 Task: Set the scaling mode for the video scaling filter to "Luma bicubic / chroma bilinear".
Action: Mouse moved to (94, 17)
Screenshot: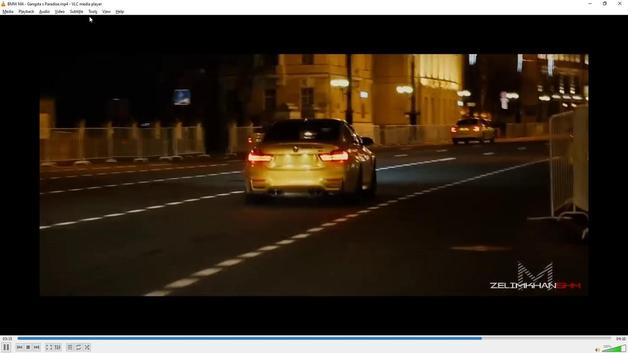 
Action: Mouse pressed left at (94, 17)
Screenshot: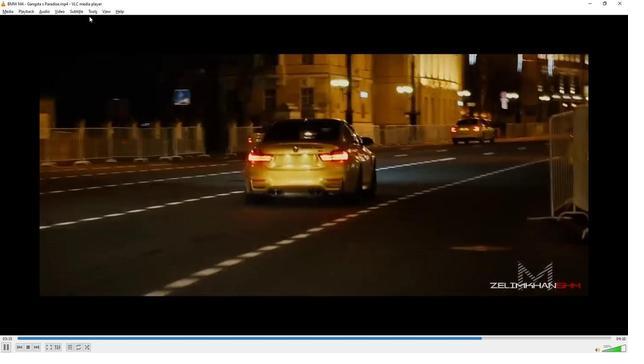 
Action: Mouse moved to (111, 88)
Screenshot: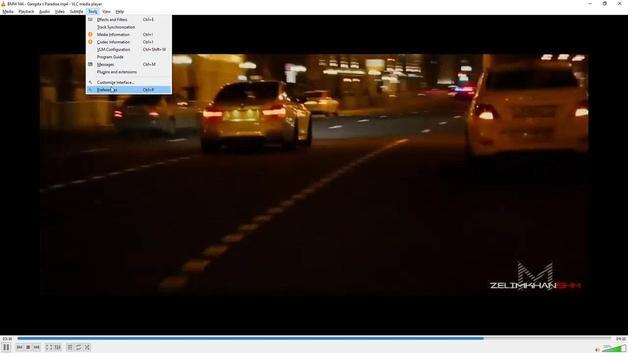 
Action: Mouse pressed left at (111, 88)
Screenshot: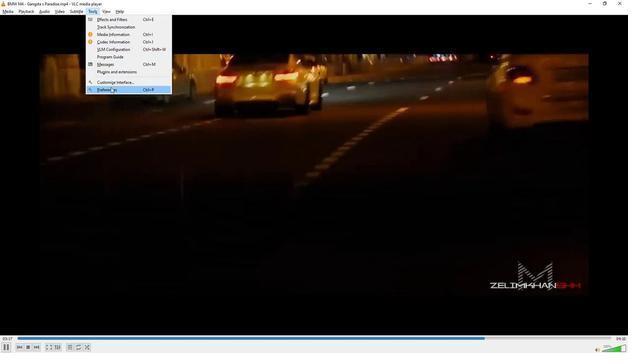 
Action: Mouse moved to (140, 269)
Screenshot: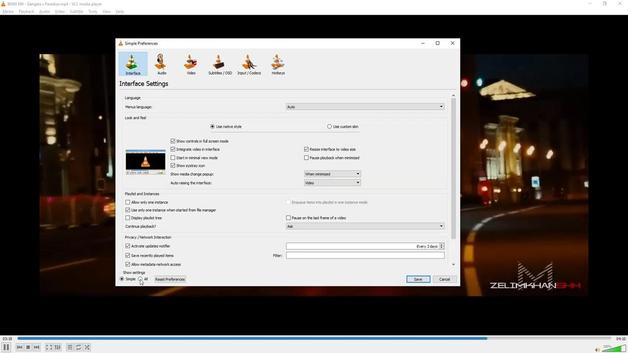 
Action: Mouse pressed left at (140, 269)
Screenshot: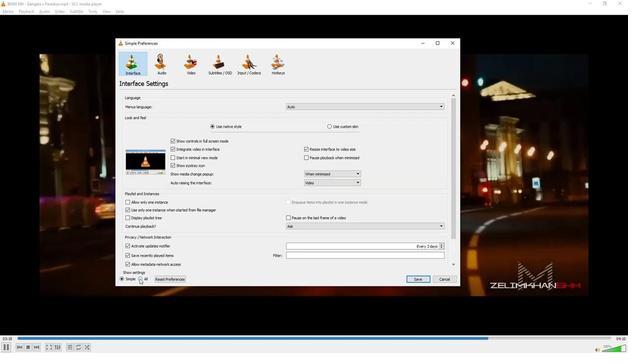 
Action: Mouse moved to (167, 188)
Screenshot: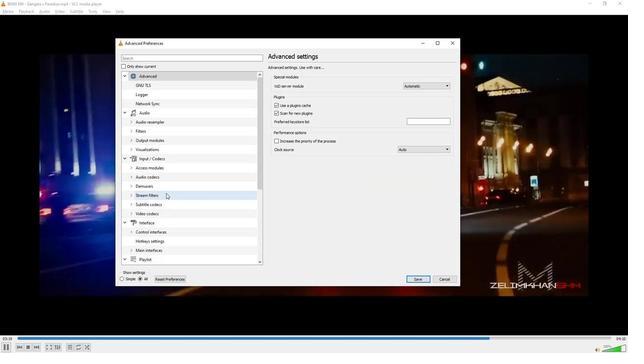 
Action: Mouse scrolled (167, 188) with delta (0, 0)
Screenshot: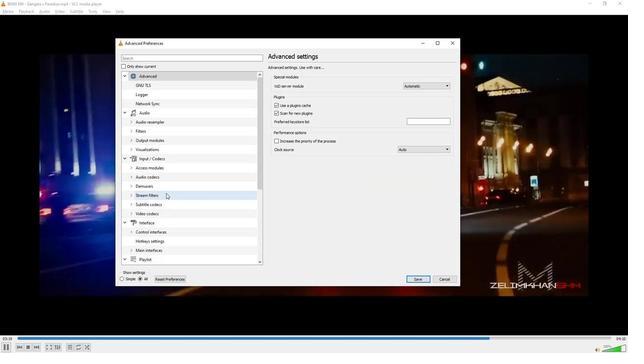 
Action: Mouse moved to (166, 188)
Screenshot: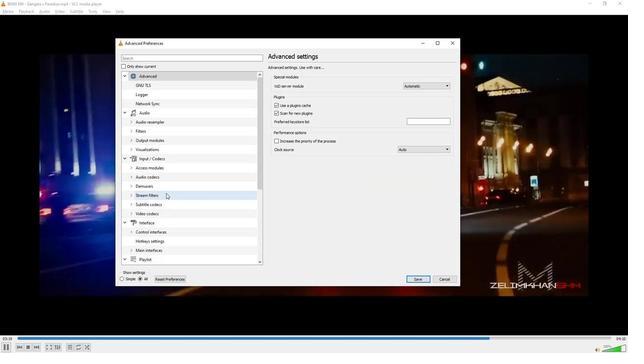 
Action: Mouse scrolled (166, 187) with delta (0, 0)
Screenshot: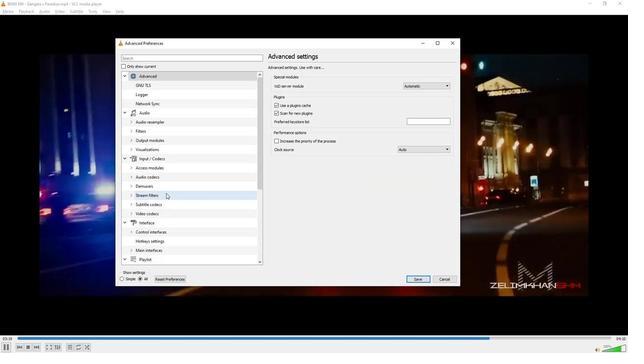 
Action: Mouse moved to (166, 187)
Screenshot: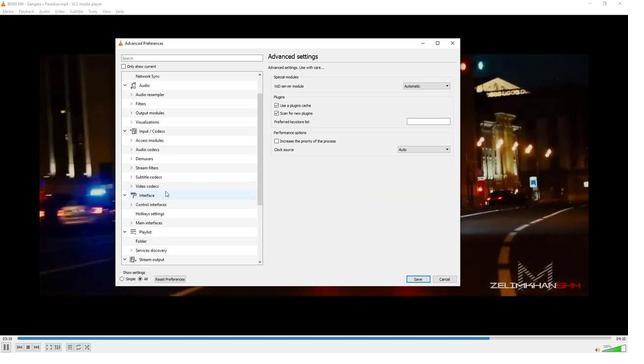 
Action: Mouse scrolled (166, 186) with delta (0, 0)
Screenshot: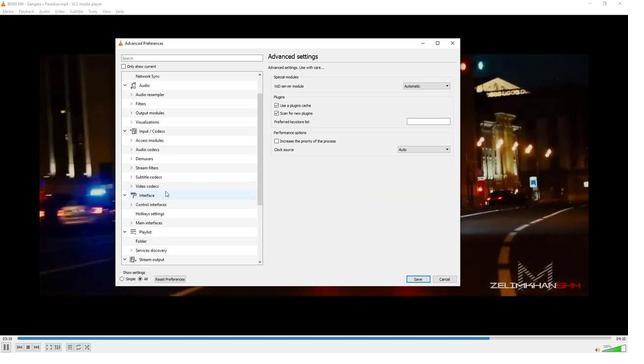
Action: Mouse moved to (166, 186)
Screenshot: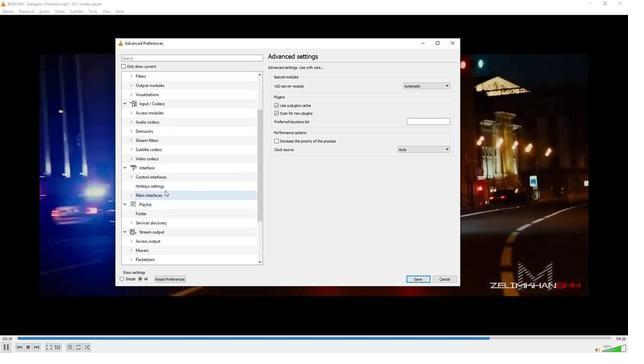 
Action: Mouse scrolled (166, 186) with delta (0, 0)
Screenshot: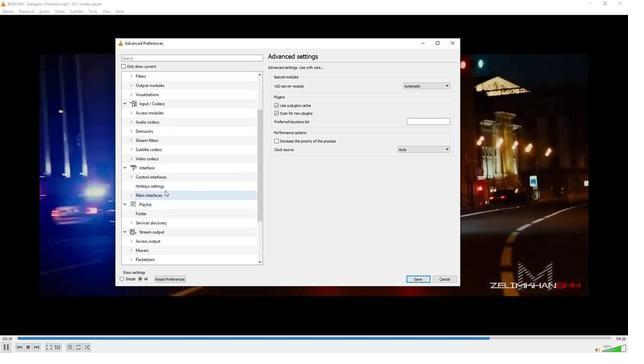 
Action: Mouse scrolled (166, 186) with delta (0, 0)
Screenshot: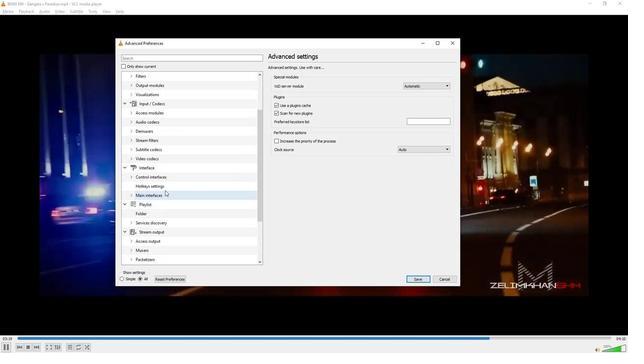 
Action: Mouse moved to (165, 185)
Screenshot: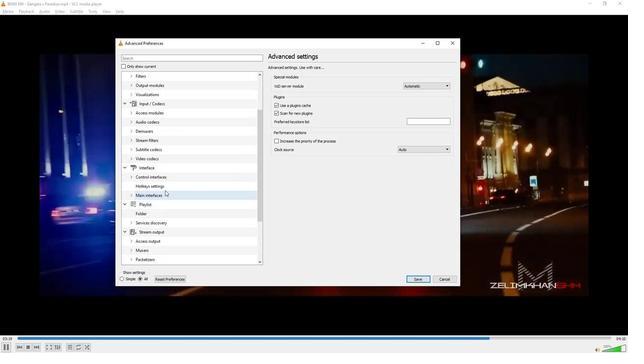 
Action: Mouse scrolled (165, 185) with delta (0, 0)
Screenshot: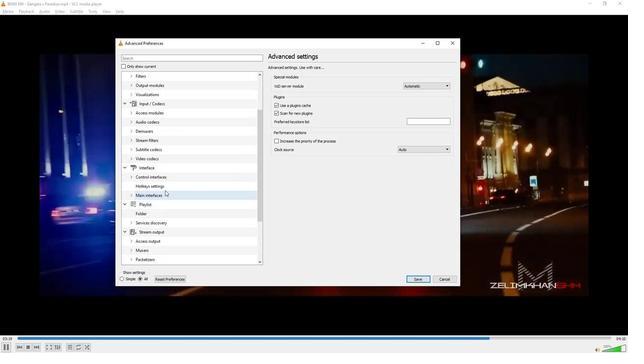 
Action: Mouse moved to (164, 185)
Screenshot: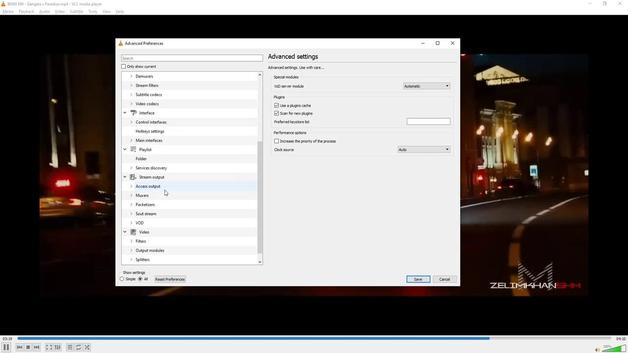 
Action: Mouse scrolled (164, 185) with delta (0, 0)
Screenshot: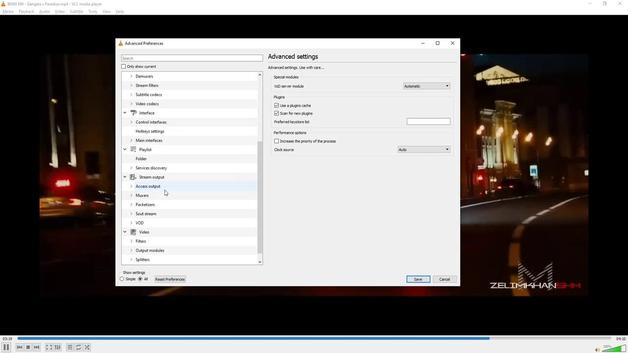 
Action: Mouse scrolled (164, 185) with delta (0, 0)
Screenshot: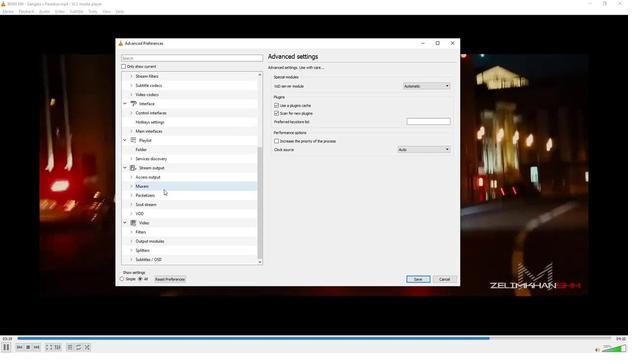 
Action: Mouse moved to (164, 185)
Screenshot: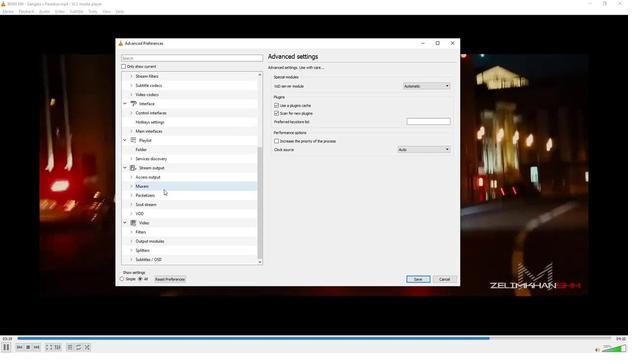 
Action: Mouse scrolled (164, 185) with delta (0, 0)
Screenshot: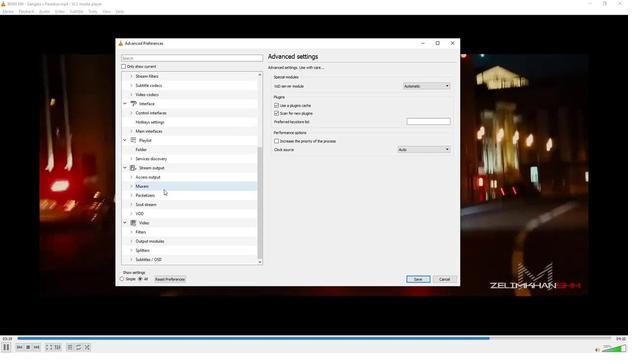 
Action: Mouse moved to (132, 225)
Screenshot: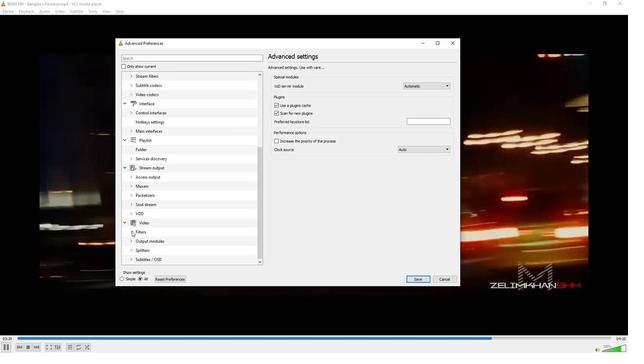 
Action: Mouse pressed left at (132, 225)
Screenshot: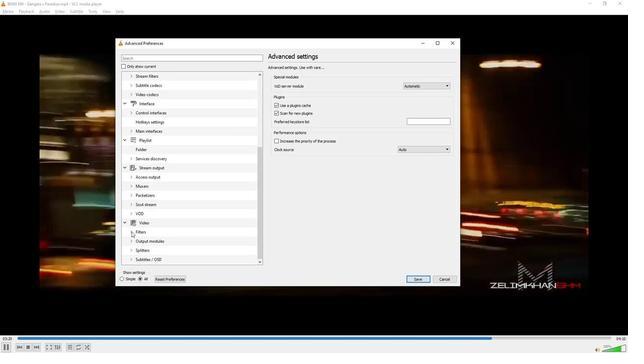 
Action: Mouse moved to (155, 183)
Screenshot: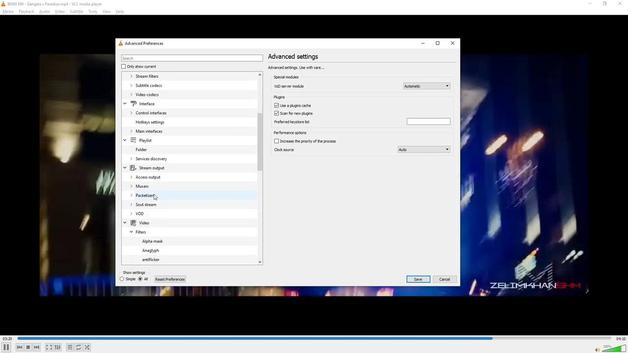 
Action: Mouse scrolled (155, 182) with delta (0, 0)
Screenshot: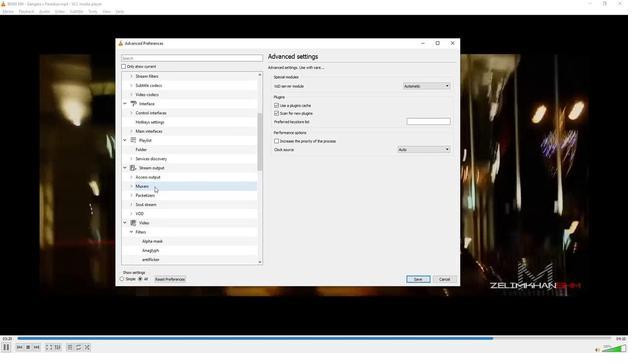 
Action: Mouse scrolled (155, 182) with delta (0, 0)
Screenshot: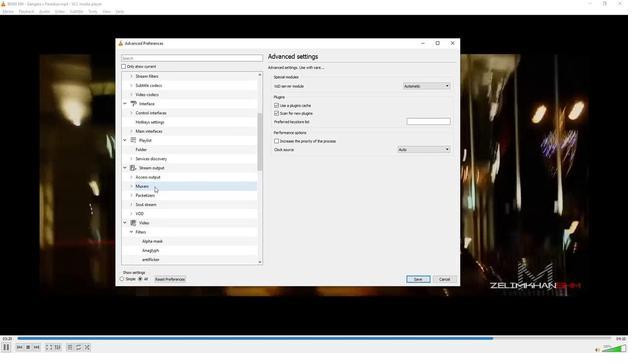 
Action: Mouse scrolled (155, 182) with delta (0, 0)
Screenshot: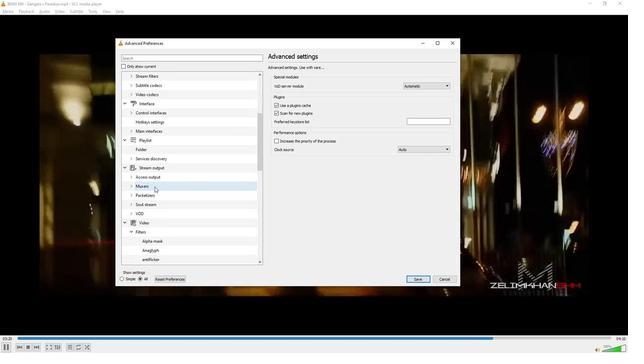
Action: Mouse scrolled (155, 182) with delta (0, 0)
Screenshot: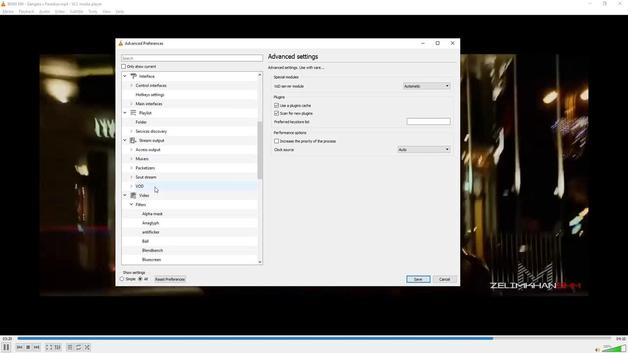 
Action: Mouse scrolled (155, 182) with delta (0, 0)
Screenshot: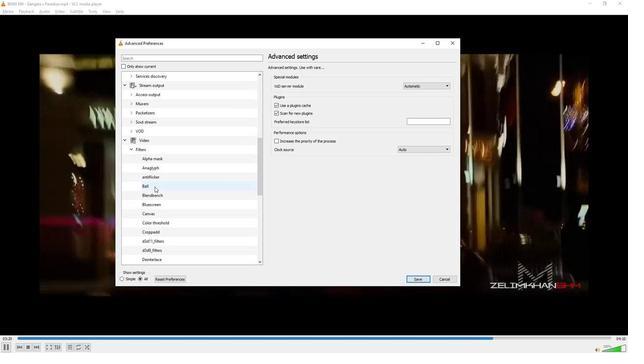 
Action: Mouse scrolled (155, 182) with delta (0, 0)
Screenshot: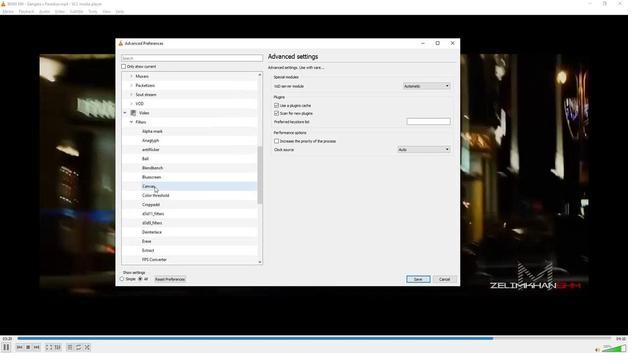 
Action: Mouse scrolled (155, 182) with delta (0, 0)
Screenshot: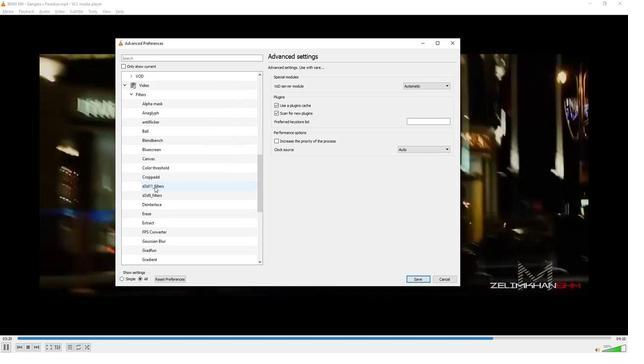 
Action: Mouse moved to (155, 183)
Screenshot: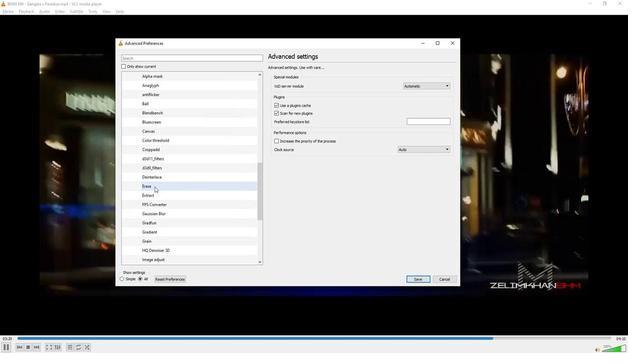 
Action: Mouse scrolled (155, 182) with delta (0, 0)
Screenshot: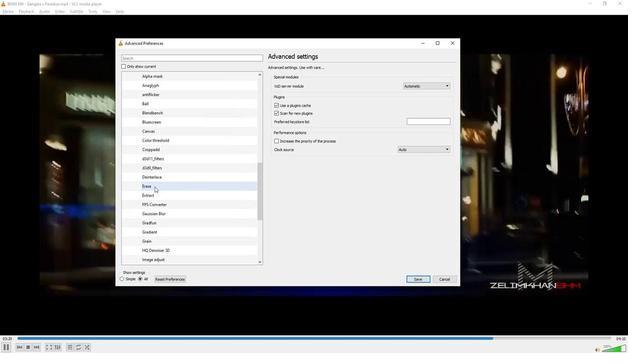 
Action: Mouse moved to (155, 182)
Screenshot: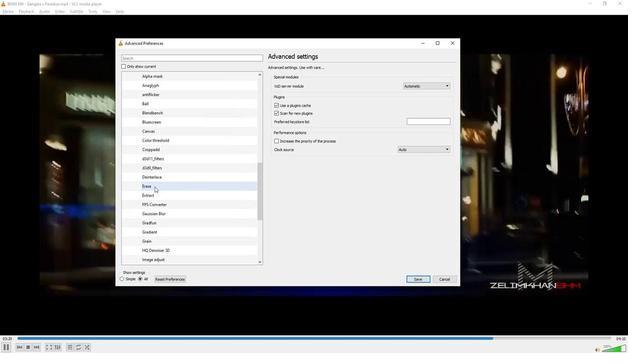 
Action: Mouse scrolled (155, 182) with delta (0, 0)
Screenshot: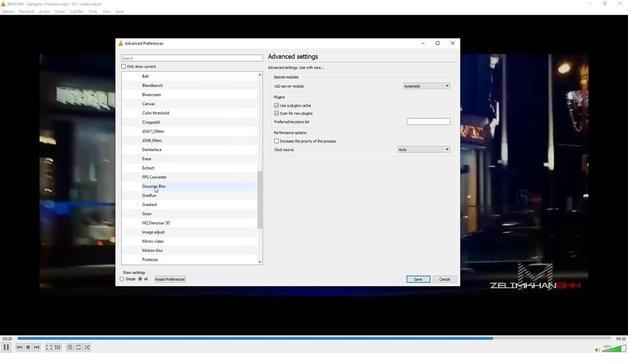 
Action: Mouse moved to (155, 182)
Screenshot: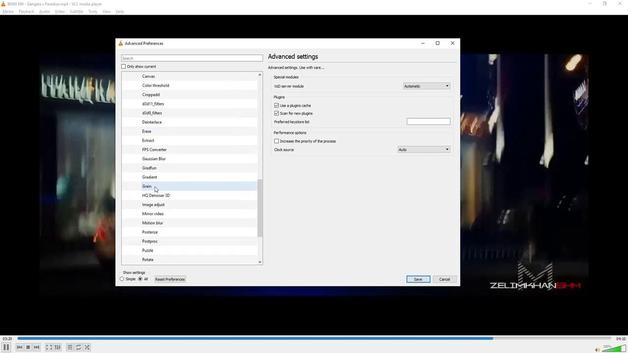 
Action: Mouse scrolled (155, 181) with delta (0, 0)
Screenshot: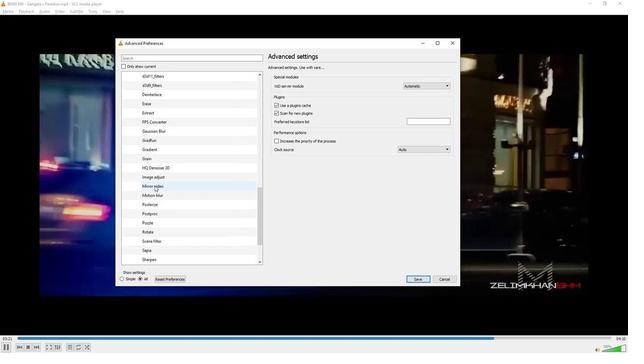 
Action: Mouse scrolled (155, 181) with delta (0, 0)
Screenshot: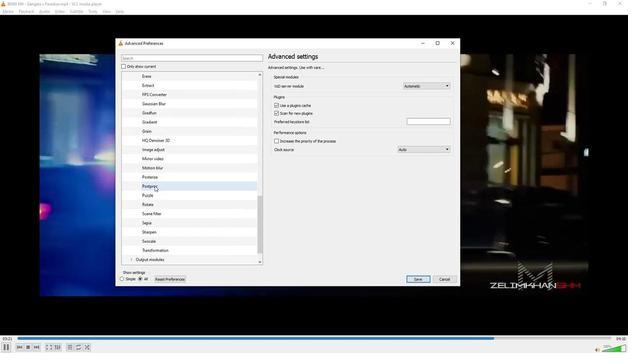 
Action: Mouse scrolled (155, 181) with delta (0, 0)
Screenshot: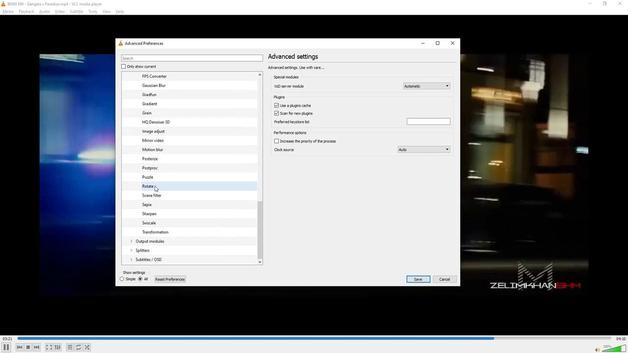 
Action: Mouse moved to (148, 217)
Screenshot: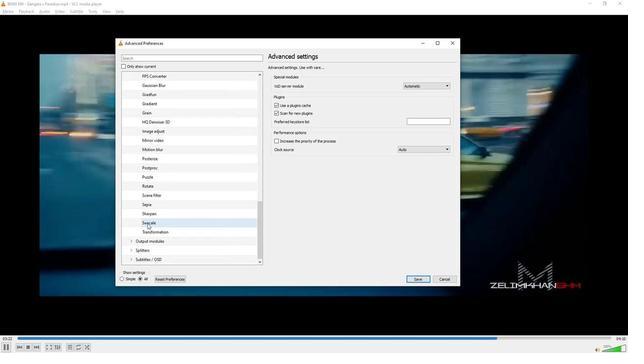 
Action: Mouse pressed left at (148, 217)
Screenshot: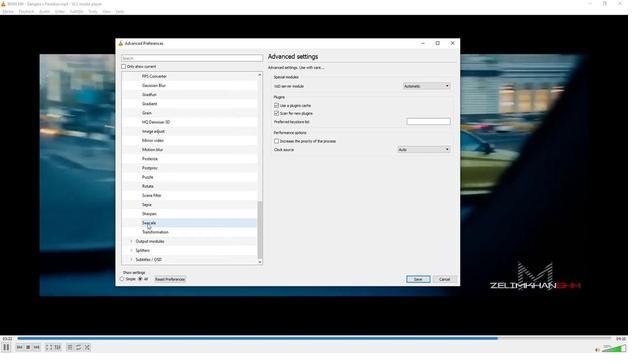 
Action: Mouse moved to (407, 80)
Screenshot: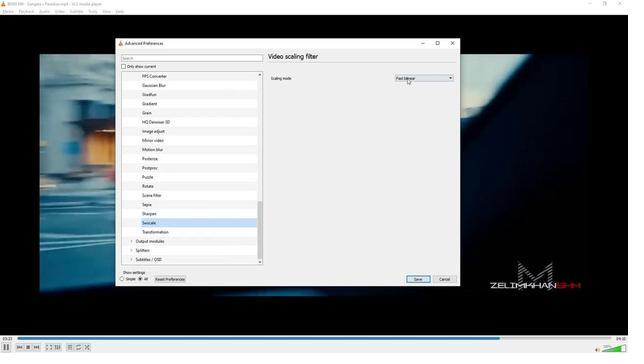 
Action: Mouse pressed left at (407, 80)
Screenshot: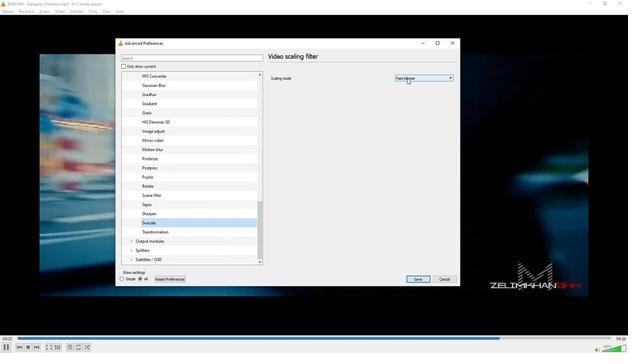 
Action: Mouse moved to (405, 108)
Screenshot: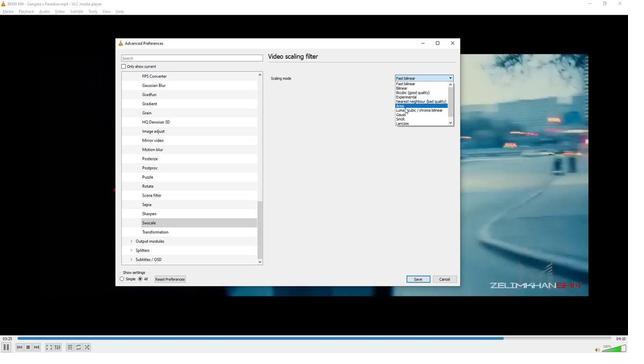 
Action: Mouse pressed left at (405, 108)
Screenshot: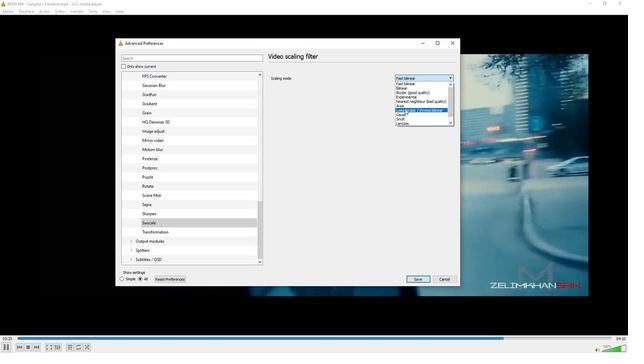 
Action: Mouse moved to (349, 127)
Screenshot: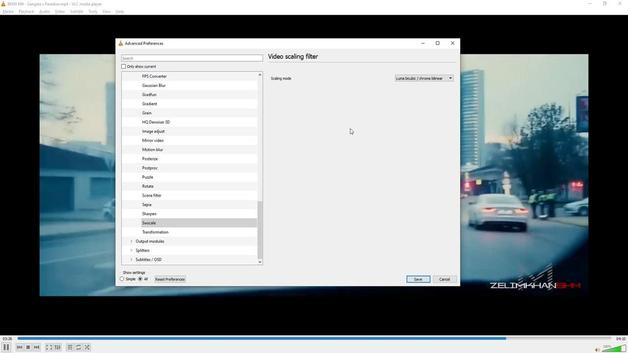 
